 Task: Click on Single Page
Action: Mouse moved to (779, 279)
Screenshot: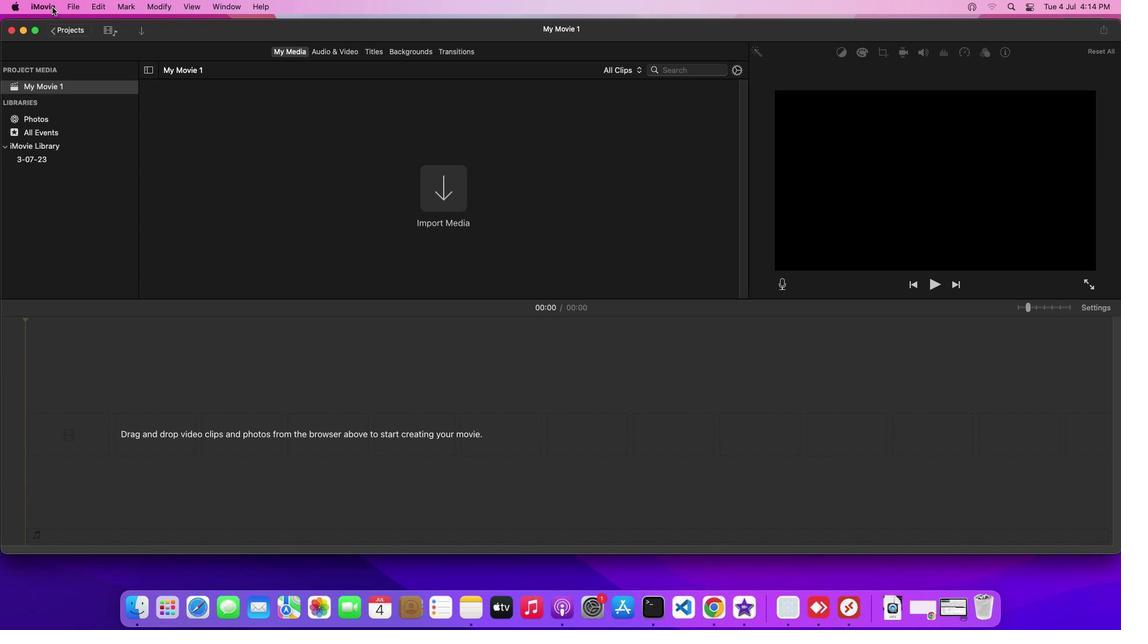 
Action: Mouse pressed left at (779, 279)
Screenshot: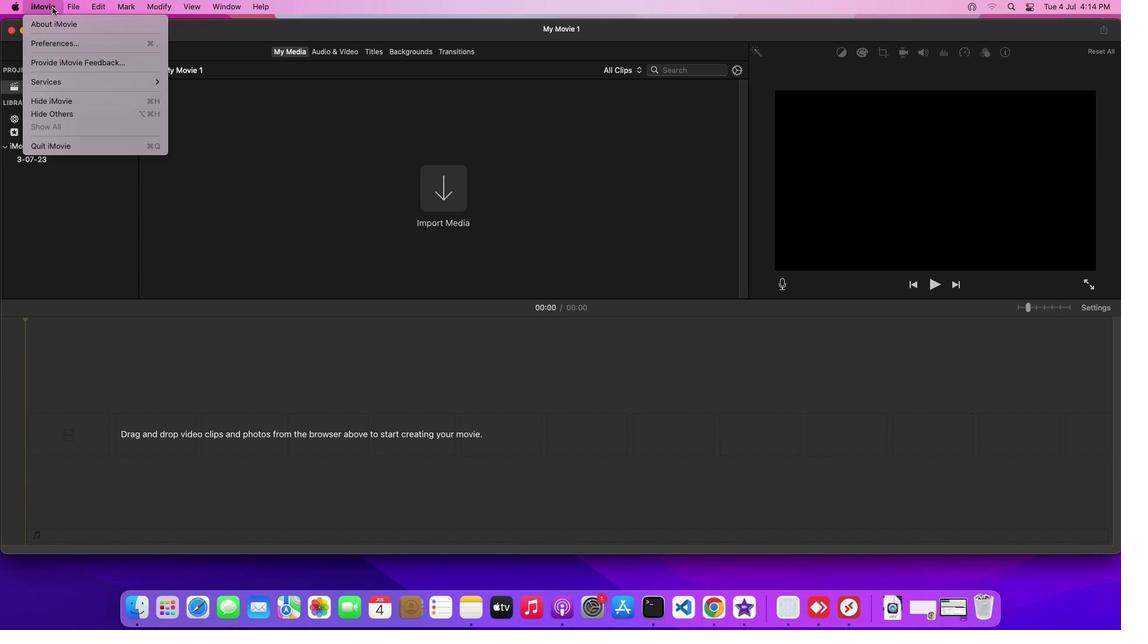 
Action: Mouse moved to (779, 279)
Screenshot: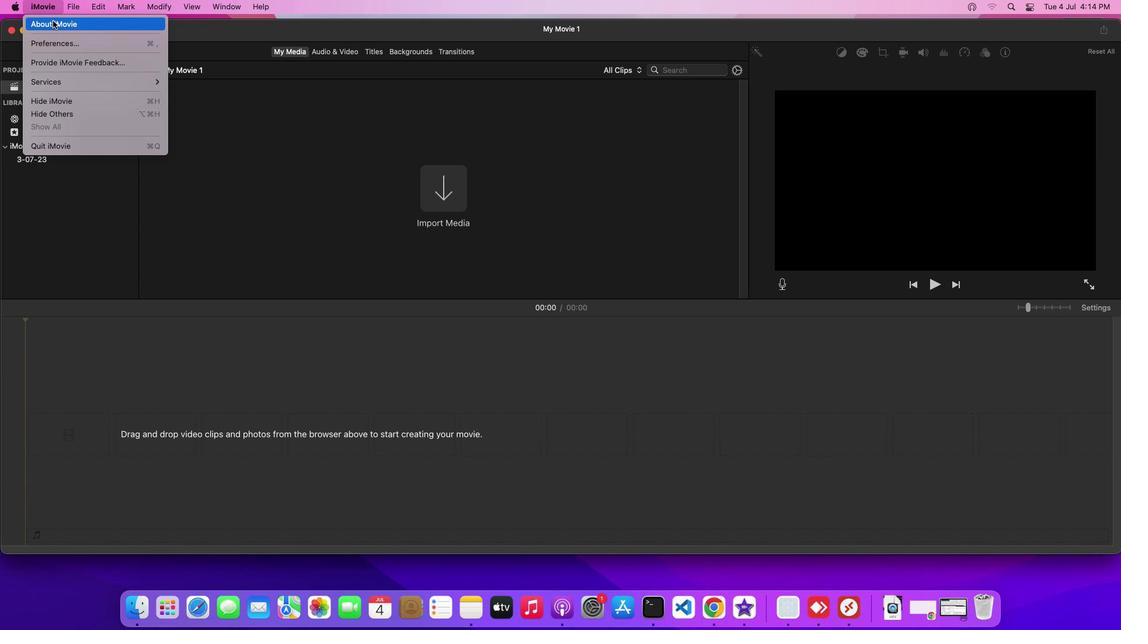 
Action: Mouse pressed left at (779, 279)
Screenshot: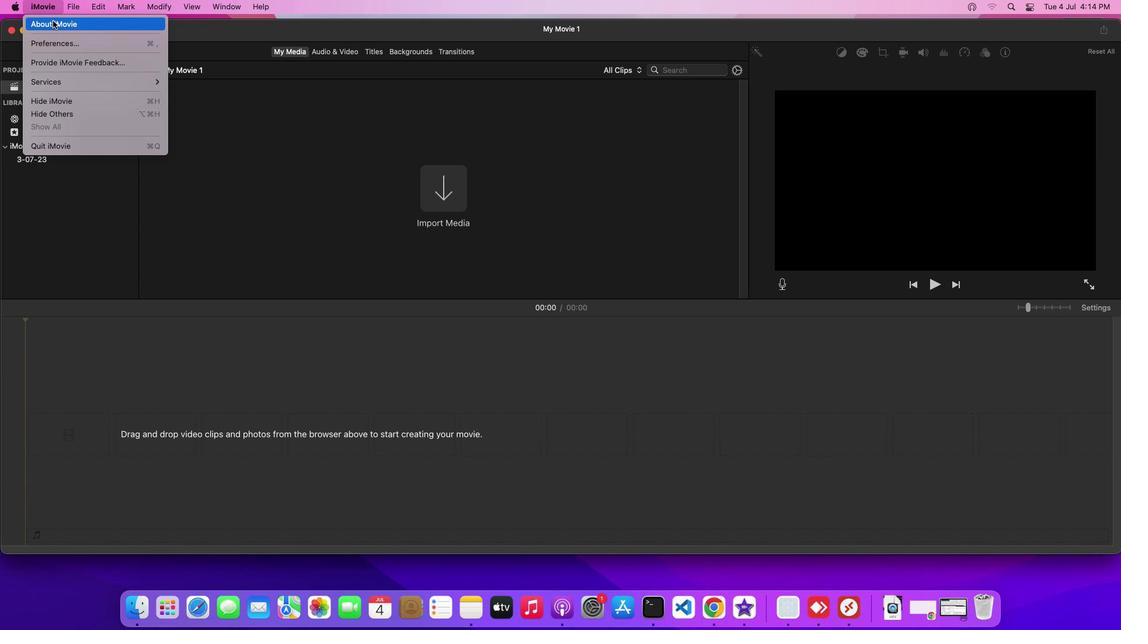 
Action: Mouse moved to (779, 279)
Screenshot: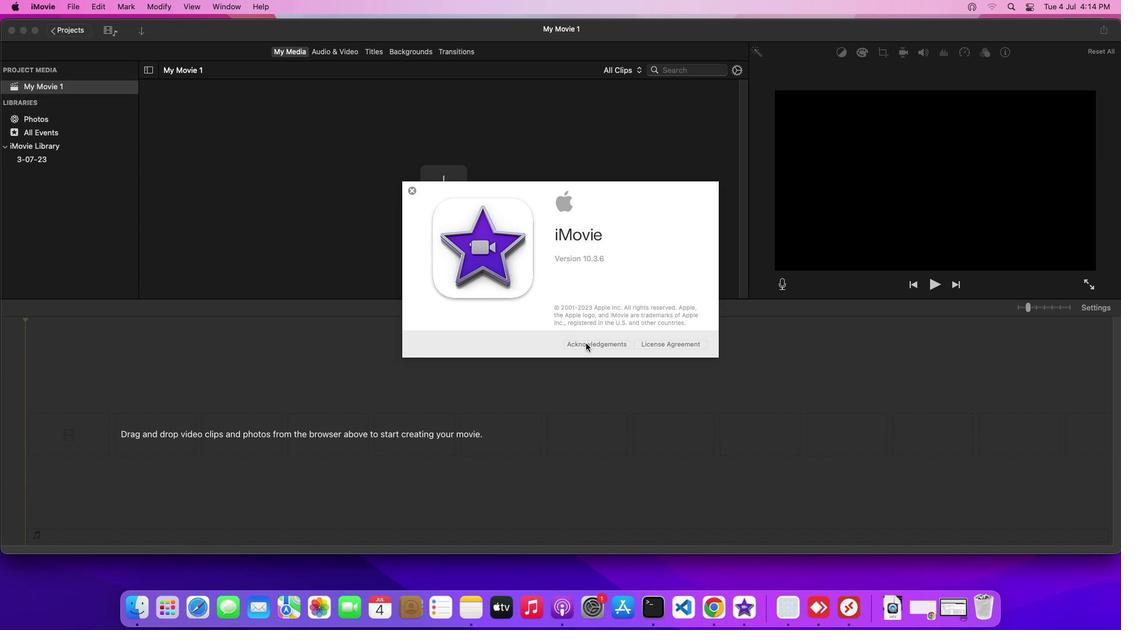 
Action: Mouse pressed left at (779, 279)
Screenshot: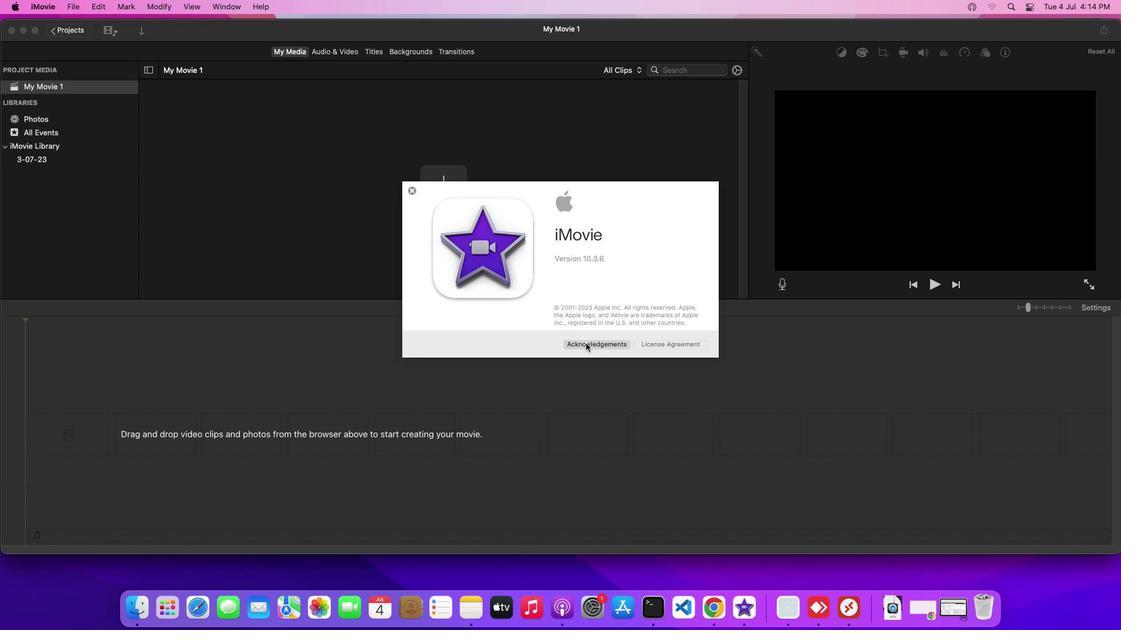 
Action: Mouse moved to (779, 279)
Screenshot: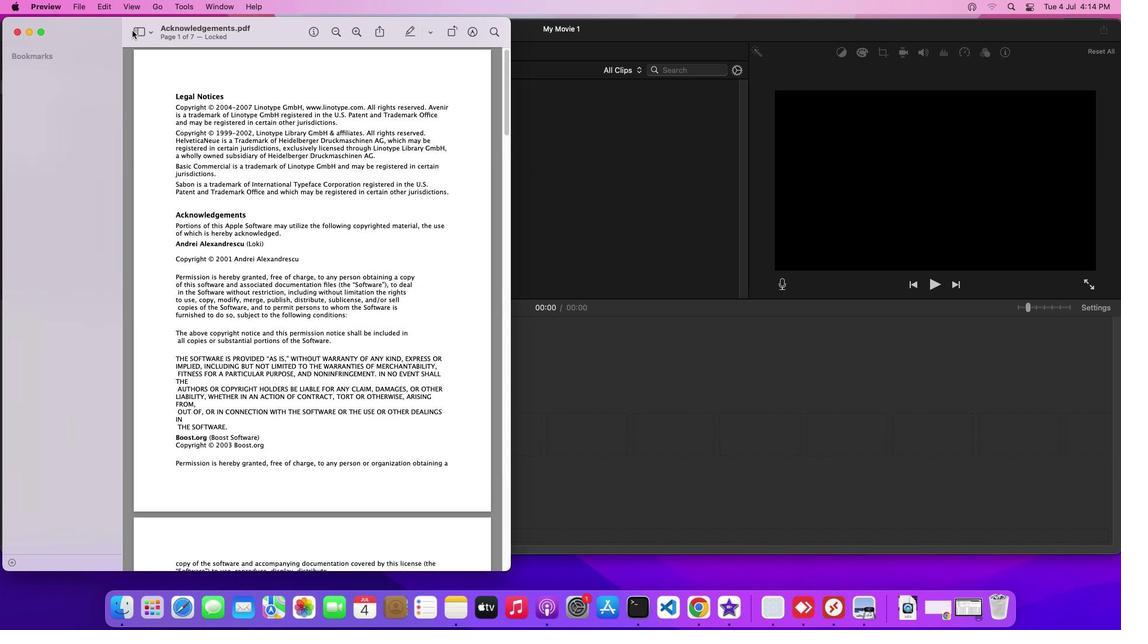 
Action: Mouse pressed left at (779, 279)
Screenshot: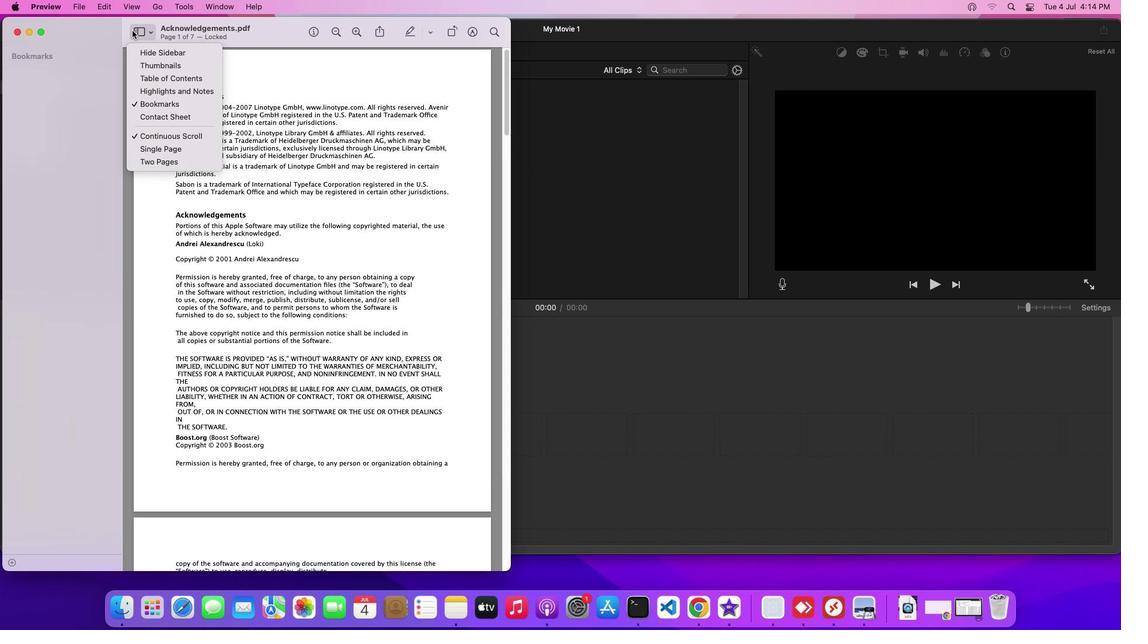 
Action: Mouse moved to (779, 279)
Screenshot: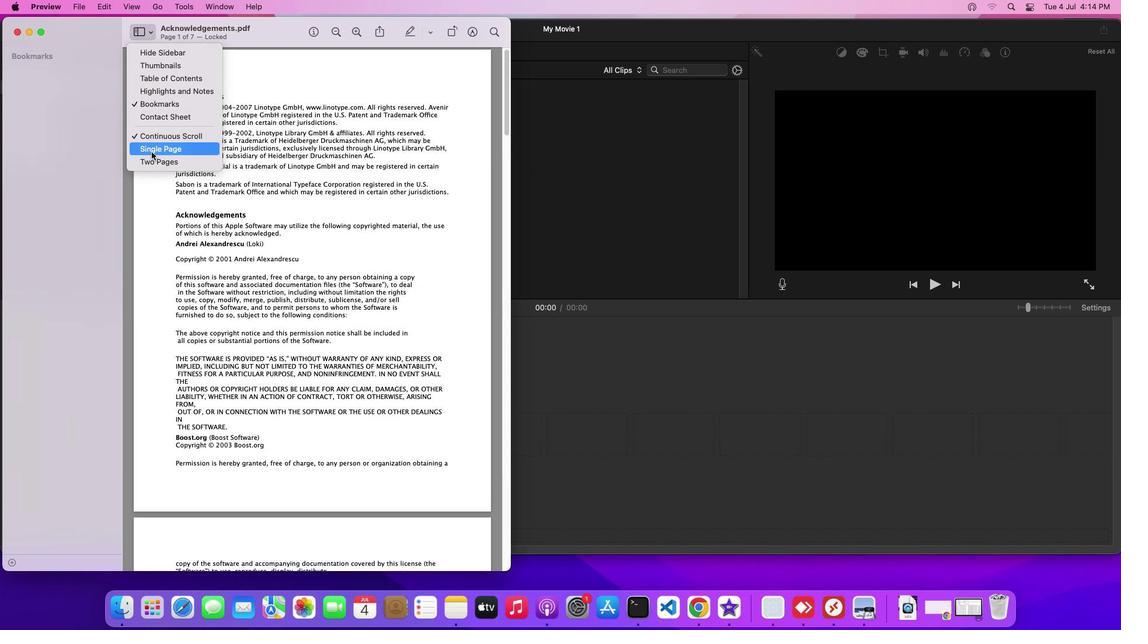 
Action: Mouse pressed left at (779, 279)
Screenshot: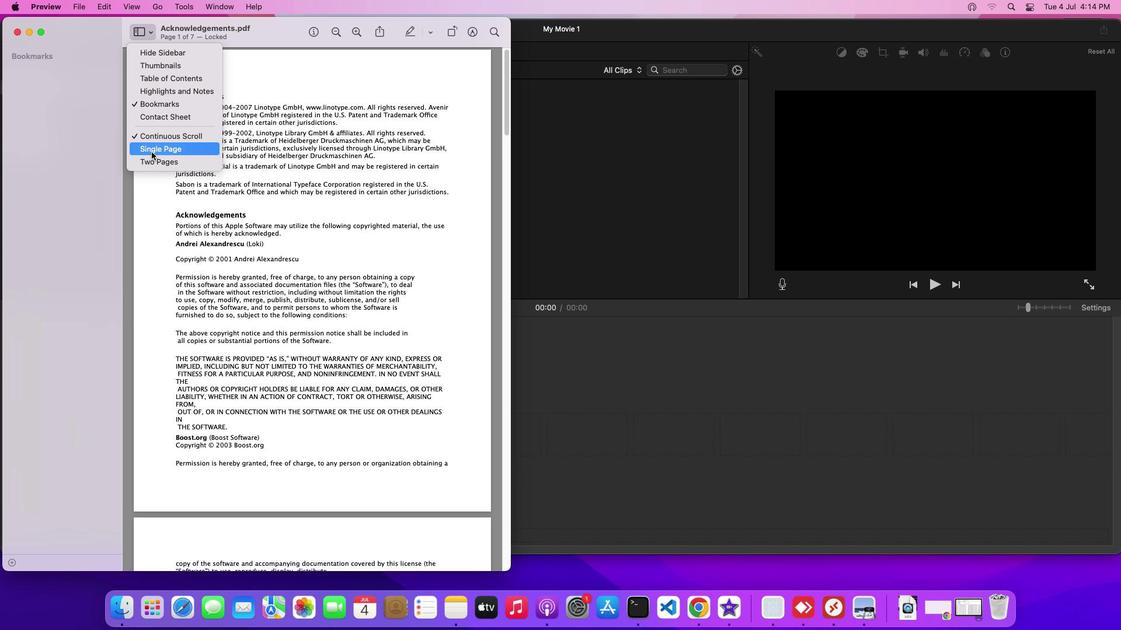 
